 Task: Implement a Monte Carlo method for generating random samples from a distribution with various sampling techniques.
Action: Mouse moved to (238, 122)
Screenshot: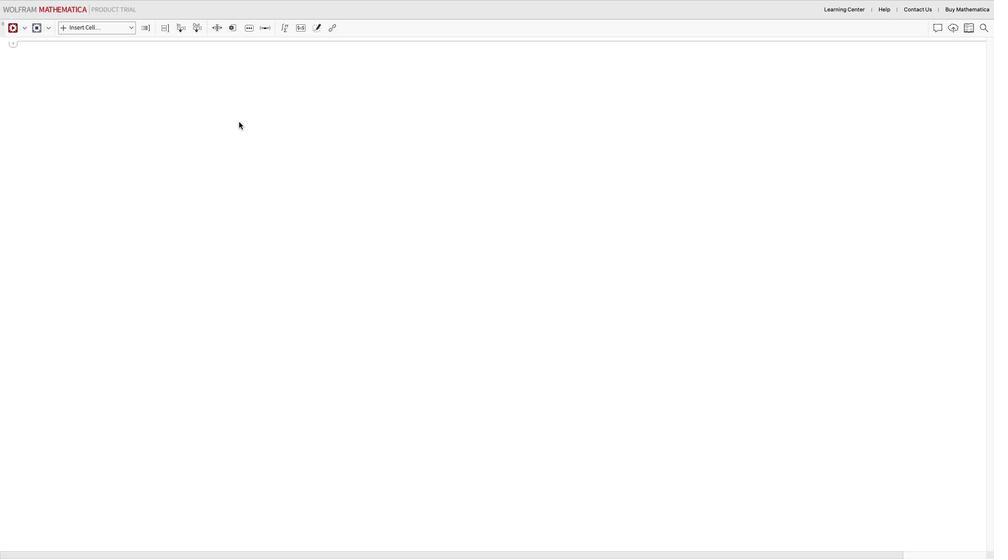 
Action: Mouse pressed left at (238, 122)
Screenshot: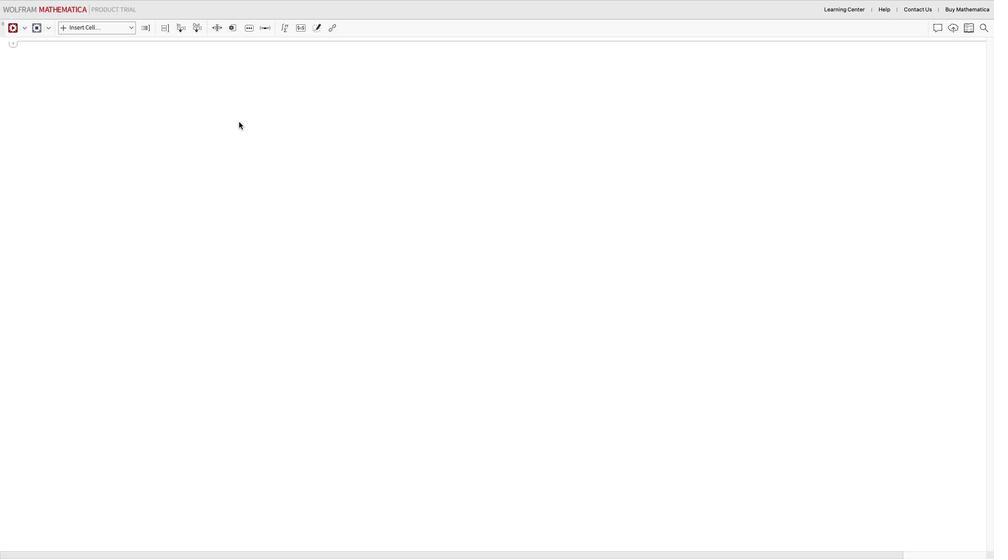 
Action: Mouse moved to (132, 29)
Screenshot: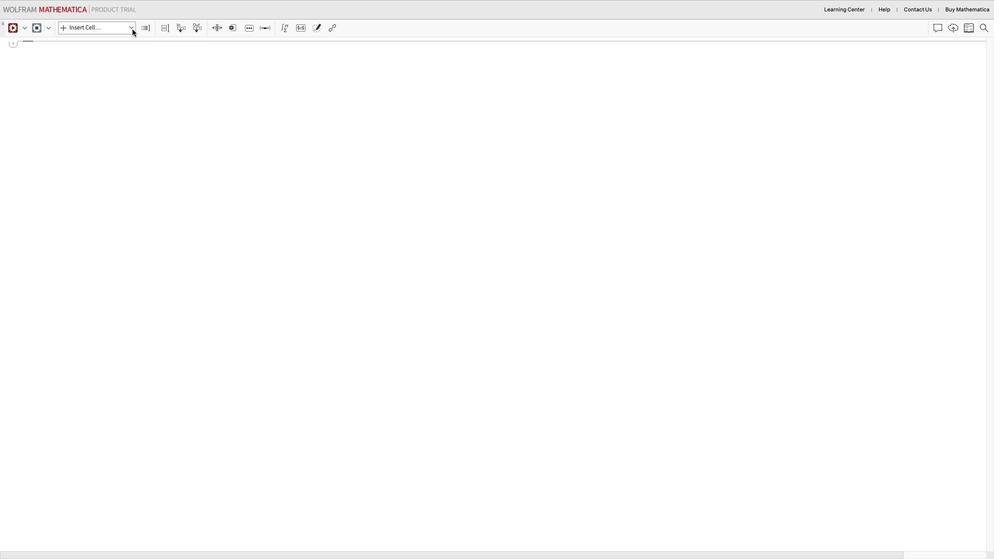 
Action: Mouse pressed left at (132, 29)
Screenshot: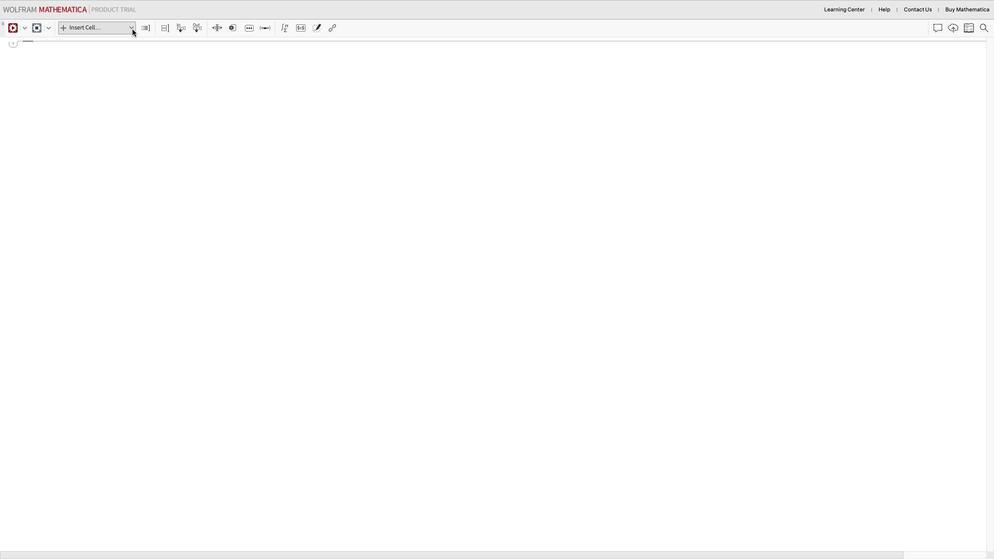 
Action: Mouse moved to (87, 45)
Screenshot: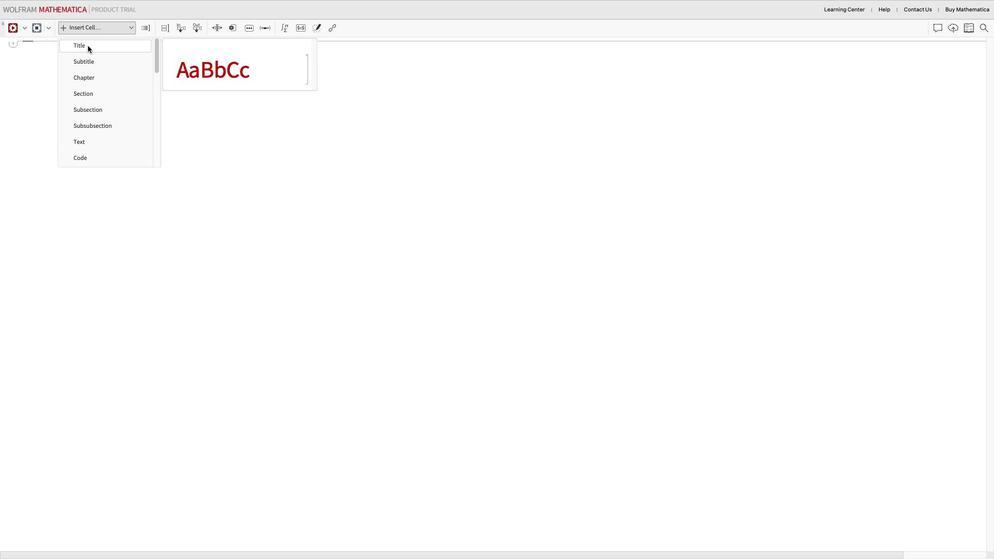 
Action: Mouse pressed left at (87, 45)
Screenshot: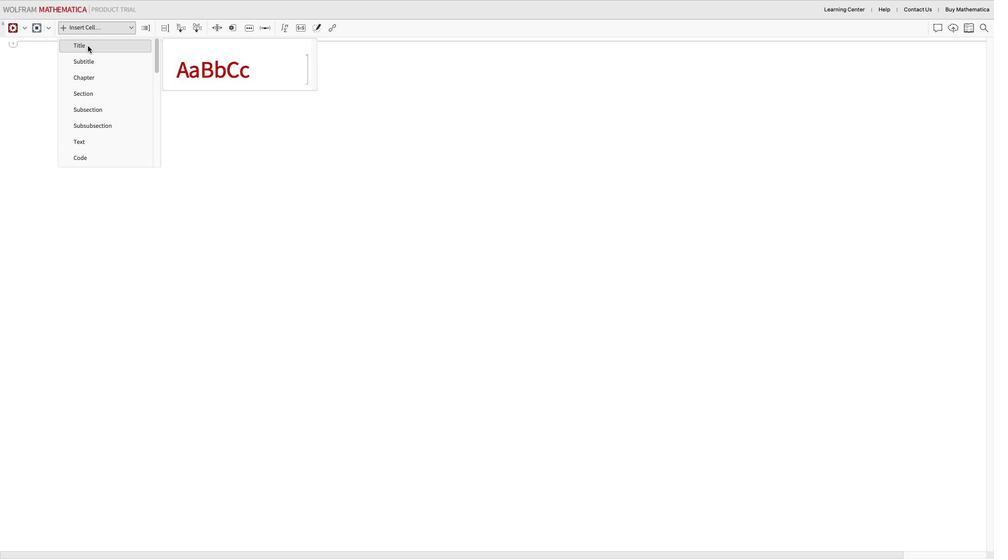 
Action: Mouse moved to (89, 69)
Screenshot: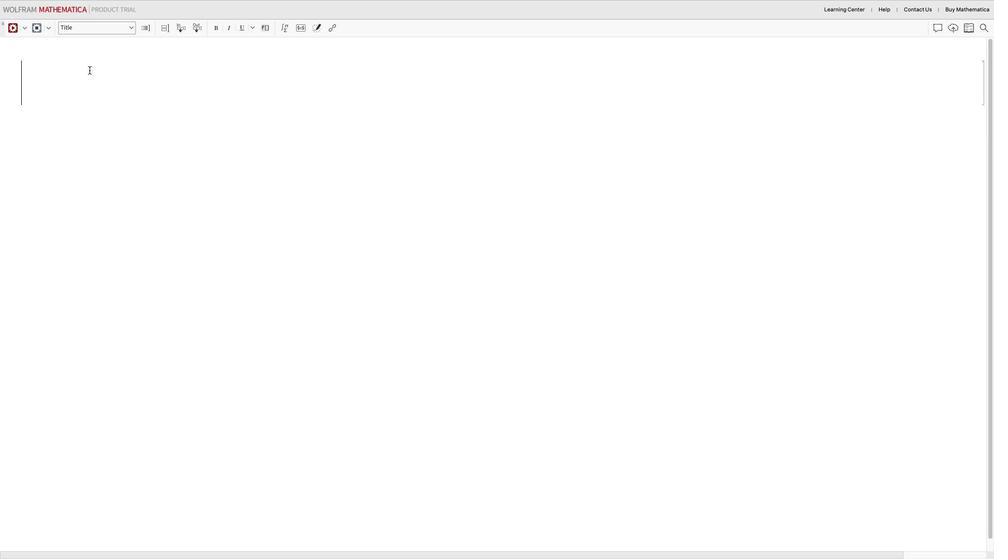 
Action: Mouse pressed left at (89, 69)
Screenshot: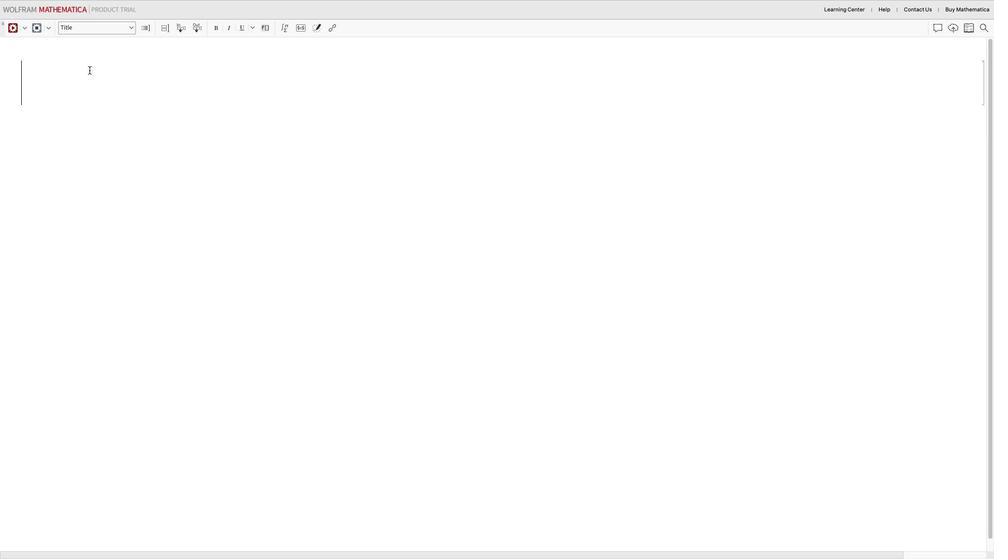 
Action: Mouse moved to (144, 207)
Screenshot: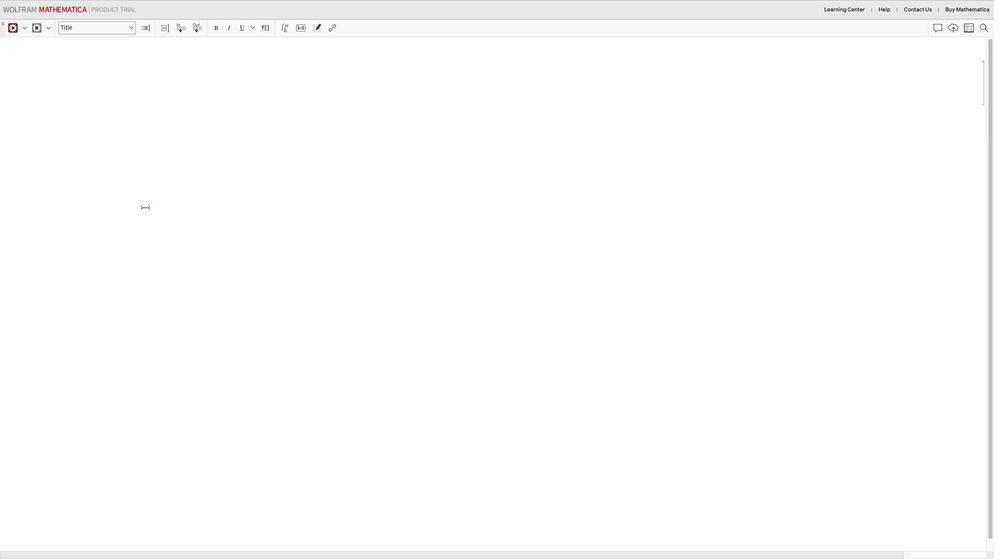 
Action: Key pressed Key.shift_r'M''o''n''t''e'Key.spaceKey.shift_r'C''a''r''l''o'Key.space'm''e''t''h''o''d'Key.space'f''o''r'Key.space'g''e''n''e''r''a''t''i''n''g'Key.space'r''a''b''d''o''m'Key.backspaceKey.backspaceKey.backspaceKey.backspace'n''d''o''m'Key.space's''a''m''p''l''e''s'Key.space'f''r''o''m'Key.space'a'Key.space'd''i''s''t''r''i''b''u''t''i''o''n'Key.space'w''i''t''h'Key.space'v''a''r''i''o''u''s'Key.space's''a''m''p''l''i''n''g'Key.space't''e''c''h''n''i''q''u''e''s'
Screenshot: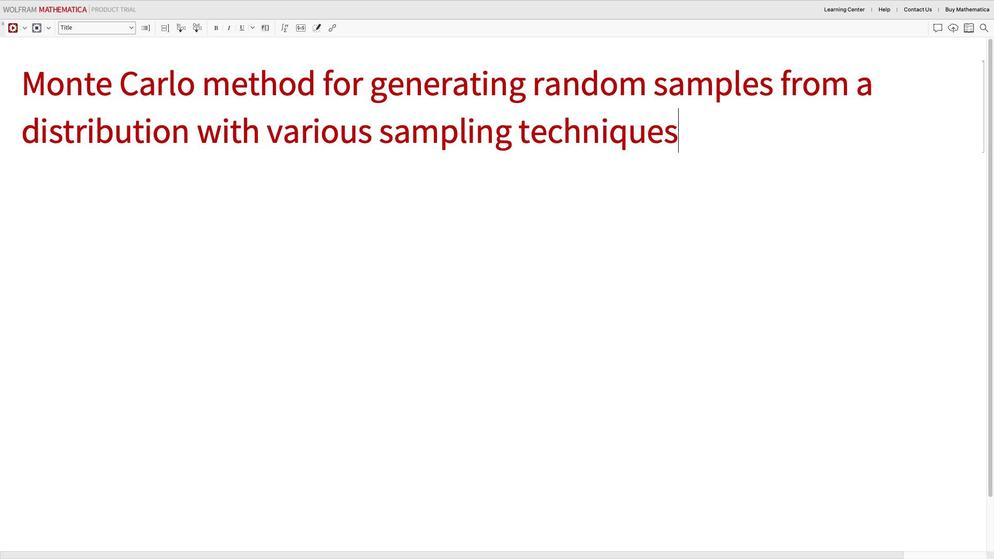 
Action: Mouse moved to (198, 255)
Screenshot: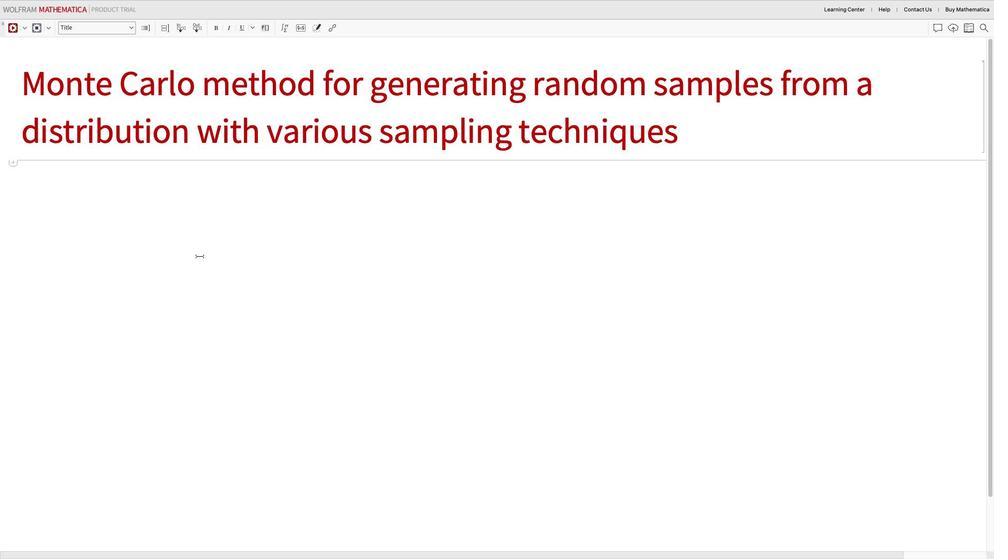 
Action: Mouse pressed left at (198, 255)
Screenshot: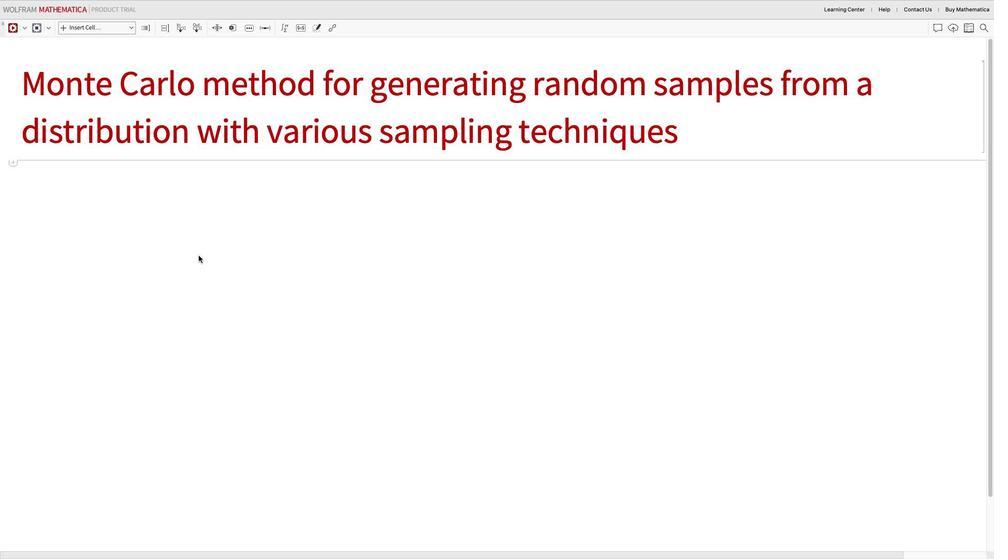
Action: Mouse moved to (131, 27)
Screenshot: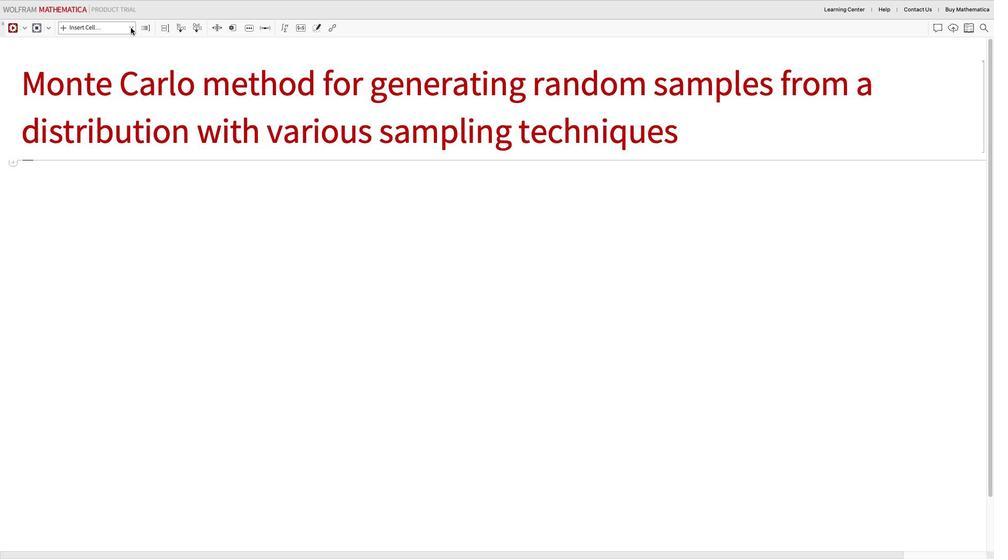 
Action: Mouse pressed left at (131, 27)
Screenshot: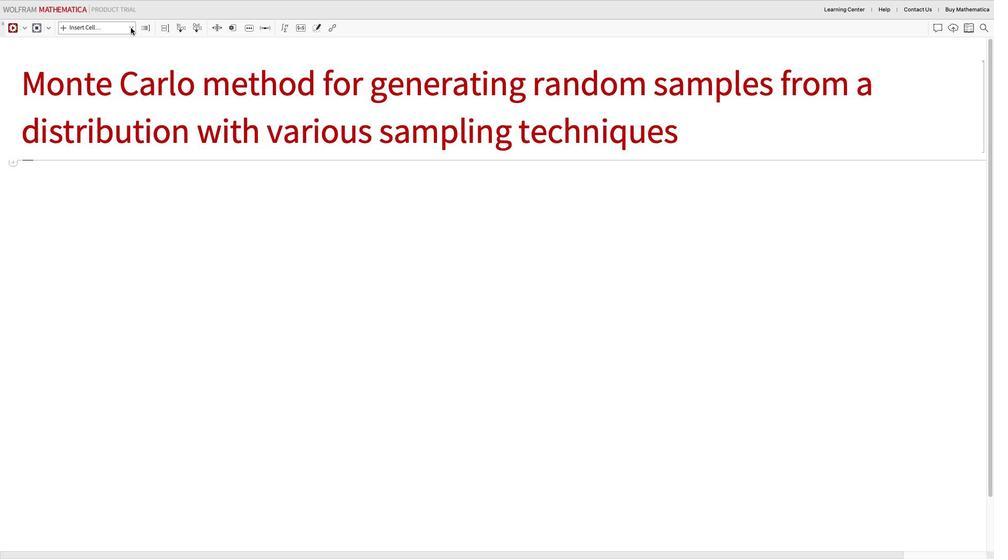 
Action: Mouse moved to (130, 158)
Screenshot: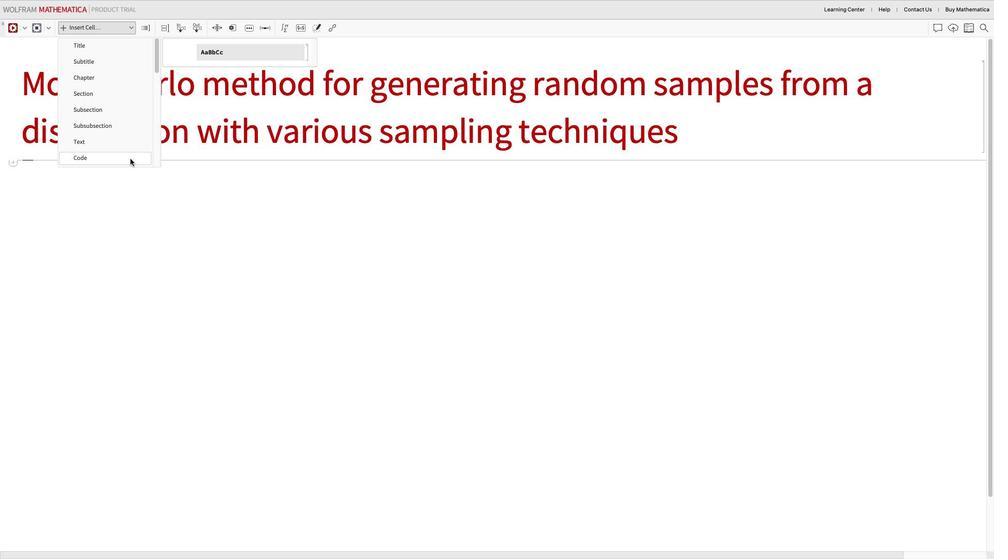 
Action: Mouse pressed left at (130, 158)
Screenshot: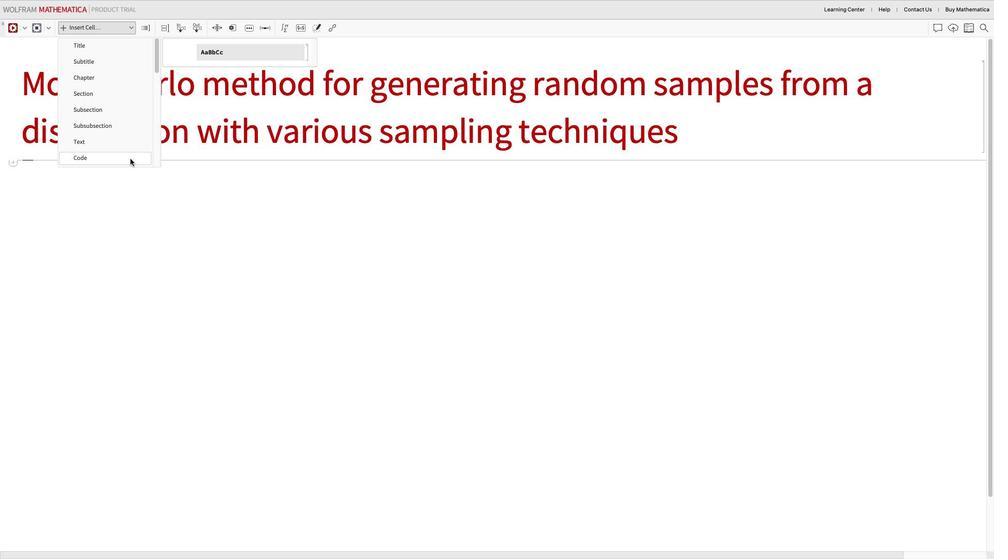 
Action: Mouse moved to (111, 175)
Screenshot: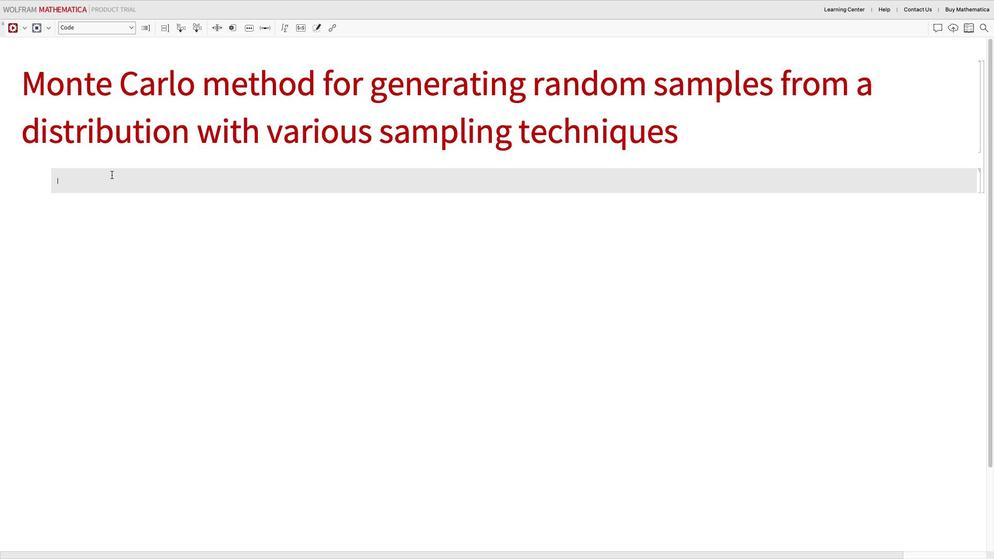 
Action: Mouse pressed left at (111, 175)
Screenshot: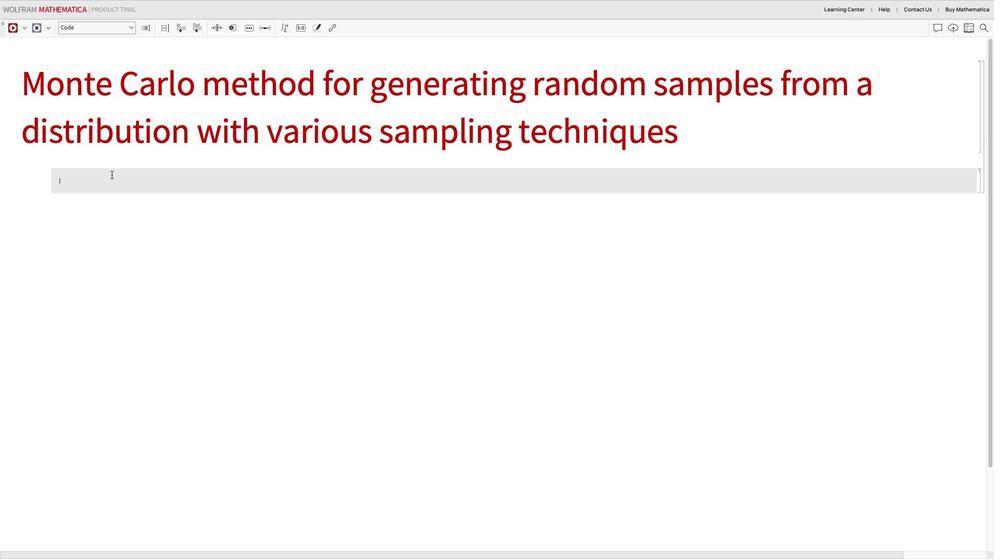 
Action: Mouse moved to (186, 272)
Screenshot: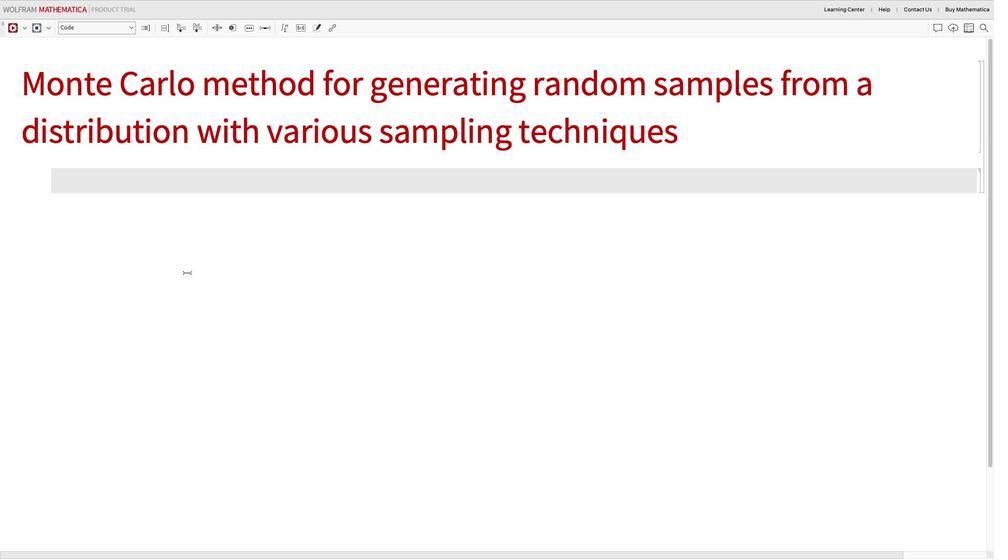 
Action: Key pressed Key.shift_r'(''*'
Screenshot: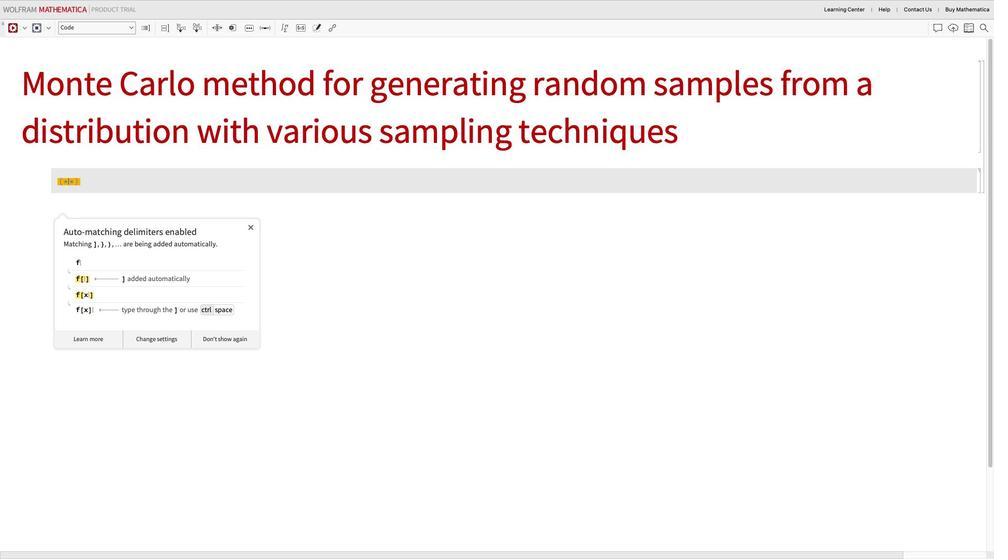 
Action: Mouse moved to (247, 229)
Screenshot: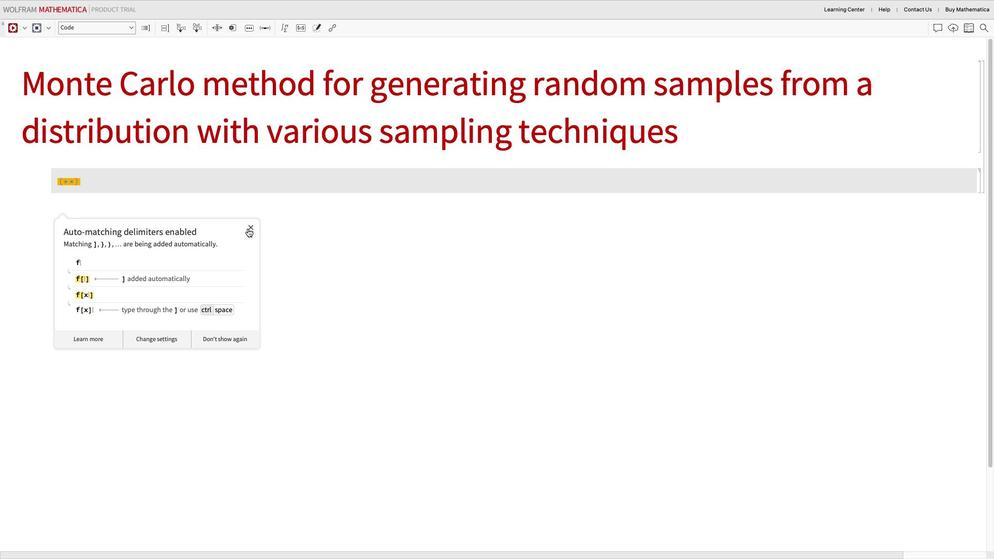 
Action: Mouse pressed left at (247, 229)
Screenshot: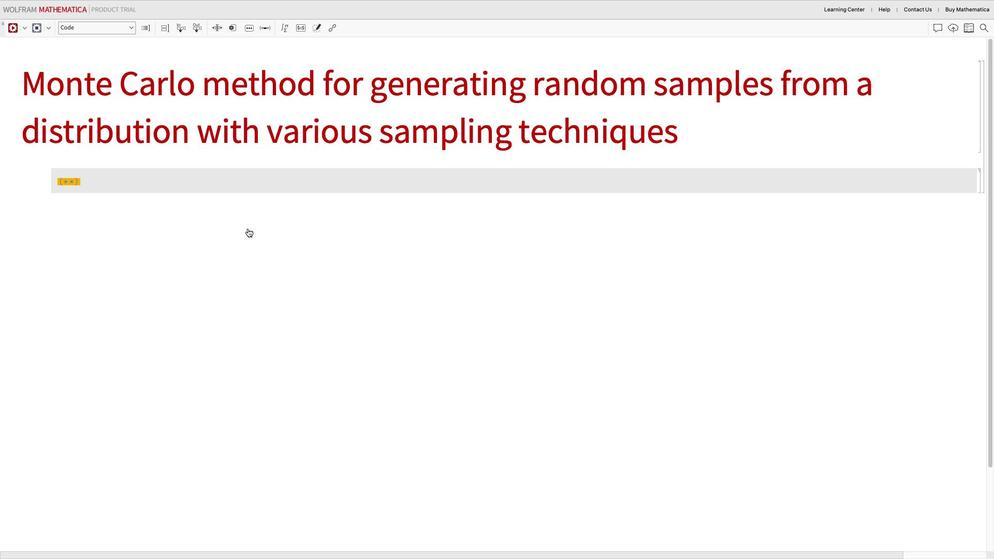 
Action: Key pressed Key.shift_r'D''e''f''i''n''e'Key.space't''h''e'Key.space'p''a''r''a''m''e''t''e''r''s'Key.space'o''f'Key.space't''h''e'Key.space'n''o''r''m''a''l'Key.space'd''i''s''t''r''i''b''u''t''i''o''n'Key.rightKey.rightKey.enter'm''e''a''n'Key.space'='Key.space'0'"'"Key.backspace';'Key.spaceKey.spaceKey.shift_r'(''*'Key.shift_r'M''e''a''n'Key.space'o''f'Key.space't''h''e'Key.space'd''i''s''t''r''i''b''u''t''i''o''n'Key.rightKey.rightKey.enter's''t''d'Key.shift_r'D''e''v'Key.space'='Key.space'1'';'Key.spaceKey.shift_r'(''*'Key.shift_r'S''t''a''n''d''a''r''d'Key.space'd''e''v''i''a''t''i''o''n'Key.space'o''f'Key.space't''h''e'Key.space'd''i''s''t''r''i''b''u''t''i''o''n''j'Key.backspaceKey.rightKey.rightKey.enter's''a''m''p''l''e'Key.shift_r'S''i''z''e'Key.space'='Key.space'1''0''0''0'';'Key.spaceKey.shift_r'(''*'Key.shift_r'N''u''m''b''e''r'Key.space'o''f'Key.space'r''a''n''d''o''m'Key.space's''a''m''p''l''e''s'Key.space't''o'Key.space'g''e''n''e''r''a''t''e'Key.rightKey.rightKey.enterKey.enterKey.shift_r'(''*'Key.shift_r'M''e''t''h''o''d'Key.space'1'Key.shift_r':'Key.spaceKey.shift_r'U''s''i''n''g'Key.spaceKey.shift_r'R''a''n''d''o''m'Key.shift_r'V''a''r''i''a''t''e'Key.space't''o'Key.space'g''e''n''e''r''a''t''e'Key.space'r''a''n''d''o''m'Key.space's''a''m''p''l''e''s'Key.rightKey.rightKey.enter's''a''m''p''l''e''s''1'Key.space'='Key.spaceKey.shift_r'R''a''n''d''o''m'Key.shift_r'V''a''r''i''a''t''e''['Key.shift_r'N''o''r''m''a''l'Key.shift_r'D''i''s''t''r''i''b''u''t''i''o''n''[''m''e''a''n'','Key.space's''t''d'Key.shift_r'D''e''v'Key.right','Key.space's''a''m''p''l''e'Key.shift_r'S''i''z''e'Key.right';'Key.enterKey.enterKey.shift_r'(''*'Key.shift_r'M''e''t''h''o''d'Key.space'2'Key.shift_r':'Key.spaceKey.shift_r'U''s''i''n''g'Key.space'a'Key.spaceKey.backspaceKey.backspace'b''u''i''l''t''-''i''n'Key.spaceKey.shift_r'M''o''n''t''e'Key.spaceKey.shift_r'C''a''r''l''o'Key.space's''i''m''u''l''a''t''i''o''n'Key.space'w''i''t''h'Key.spaceKey.shift_r'R''a''n''d''o''m'Key.shift_r'R''e''a''l'Key.rightKey.rightKey.enter's''a''m''p''l''e''s''2'Key.space'='Key.spaceKey.shift_r'R''a''n''d''o''m'Key.shift_r'R''e''a''l''['Key.shift_r'N''o''r''m''a''l'Key.shift_r'D''i''s''t''r''i''b''u''t''i''o''n'Key.backspace'n''[''m''e''a''n'','Key.spaceKey.shift_r's''t''d'Key.shift_r'D''e''v'Key.right','Key.space's''a''m''p''l''e'Key.shift_r'S''i''z''e'Key.right';'Key.enterKey.enterKey.shift_r'(''*'Key.shift_r'M''e''t''h''o''d'Key.space'3'Key.shift_r':'Key.spaceKey.shift_r'U''s''i''n''g'Key.space'a'Key.space'c''u''s''t''o''m'Key.spaceKey.shift_r'M''o''n''t''e'Key.spaceKey.shift_r'C''a''r''l''o'Key.space'm''e''t''h''o''d'Key.space'w''i''t''h'Key.spaceKey.shift_r'R''a''n''d''o''m'Key.shift_r'R''e''a''l'Key.rightKey.rightKey.enter's''a''m''p''l''e''s''3'Key.space'='Key.spaceKey.shift_r'T''a''b''l''e''['Key.shift_r'R''a''n''d''o''m'Key.shift_r'R''e''a''l''['Key.shift_r'N''o''r''m''a''l'Key.shift_r'D''i''s''t''r''i''b''u''t''i''o''n''[''m''e''a''n'','Key.space's''t''d'Key.shift_r'D''e''v'Key.rightKey.right','Key.spaceKey.shift_r'{''s''a''m''p''l''e'Key.shift_r'S''i''z''e'Key.rightKey.right';'Key.enterKey.enterKey.shift_r'(''*'Key.shift_r'D''i''s''p''l''a''y'Key.space's''u''m''m''a''r''y'Key.space's''t''a''t''i''s''r'Key.backspace't''i''c''s'Key.space'f''o''r'Key.space't''h''e'Key.space'g''e''n''e''r''a''t''e''d'Key.space's''a''m''p''l''e''s'Key.rightKey.rightKey.enterKey.shift_r'M''e''a''n''[''s''a''m''p''l''e''s''1'Key.rightKey.enterKey.shift_r'S''t''a''n''d''a''r''d'Key.shift_r'D''e''v''i''a''t''i''o''n''[''s''a''m''p''l''e''s''1'Key.rightKey.enterKey.enterKey.shift_r'(''*'Key.shift_r'P''l''o''t'Key.space't''o'Key.space'v''i''s''u''a''l''i''z''e'Key.space't''h''e'Key.space's''a''m''p''l''e''s'Key.rightKey.rightKey.enterKey.shift_r'H''i''s''t''o''g''r''a''m''[''s''a''m''p''l''e''s''1'','Key.spaceKey.shift_r'A''u''t''o''m''a''t''i''c'','Key.spaceKey.shift_r'"'Key.shift_r'P''D''F'Key.rightKey.rightKey.shift_rKey.enter
Screenshot: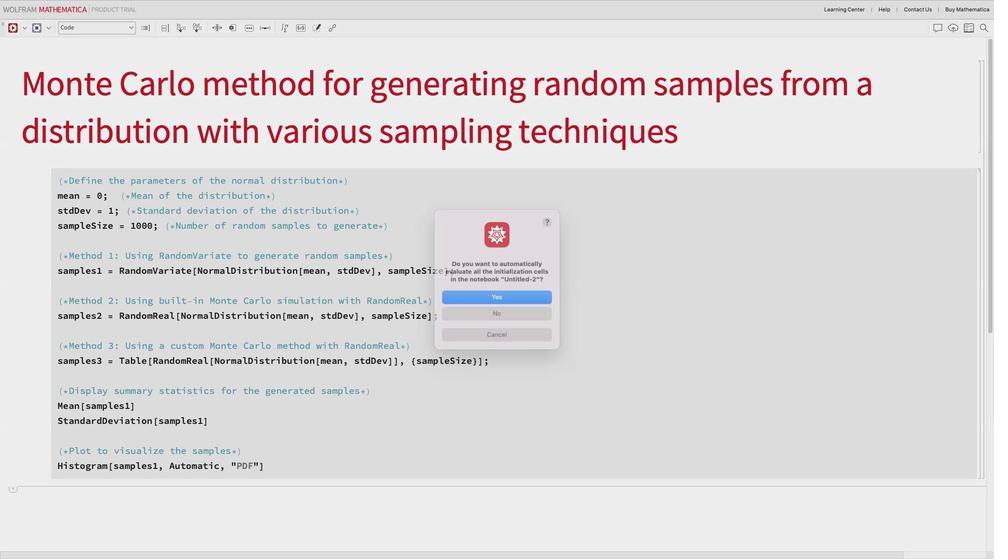 
Action: Mouse moved to (488, 296)
Screenshot: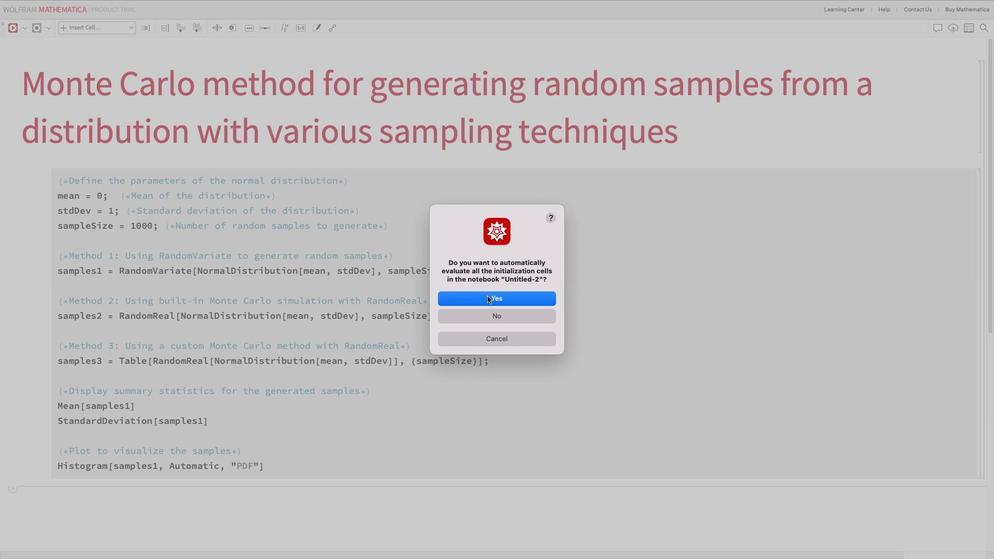 
Action: Mouse pressed left at (488, 296)
Screenshot: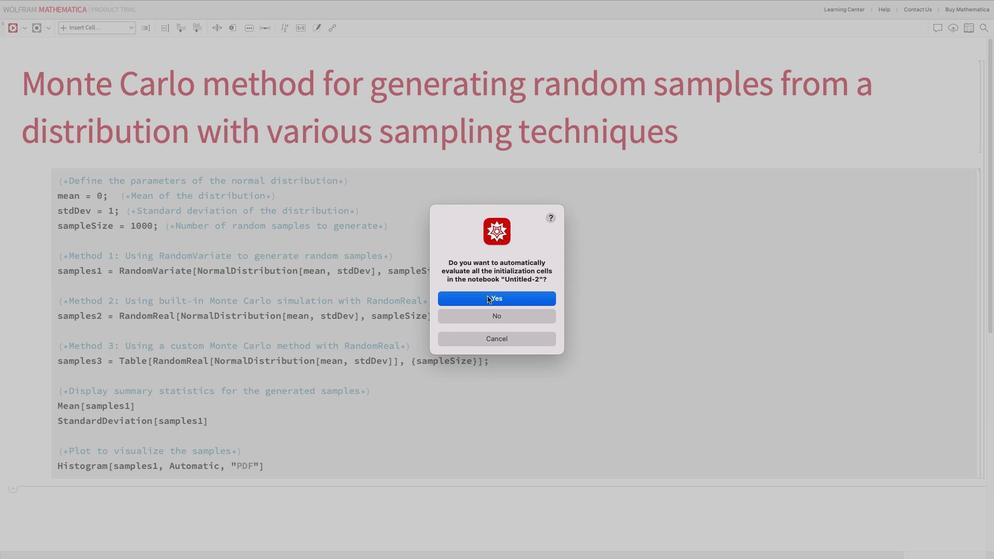 
Action: Mouse moved to (354, 382)
Screenshot: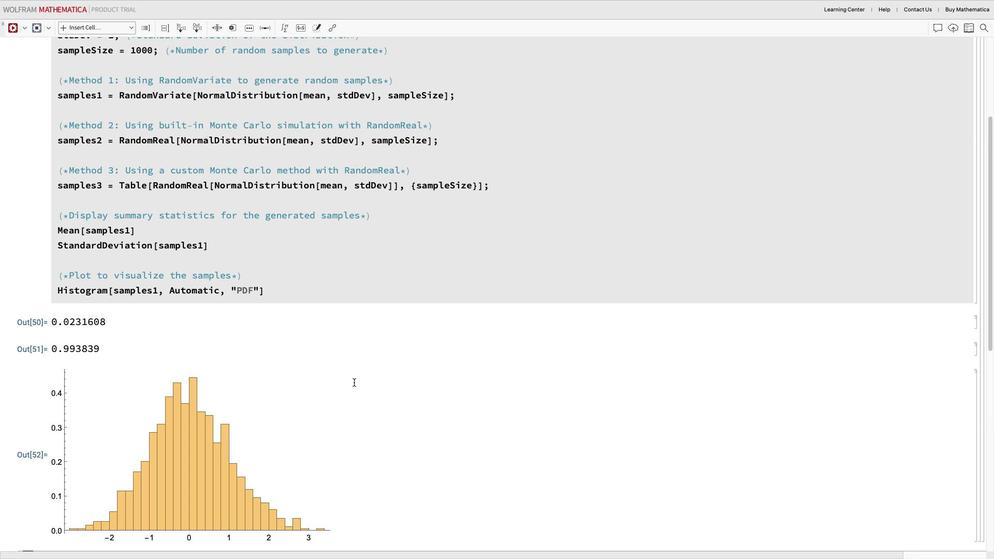 
Action: Mouse scrolled (354, 382) with delta (0, 0)
Screenshot: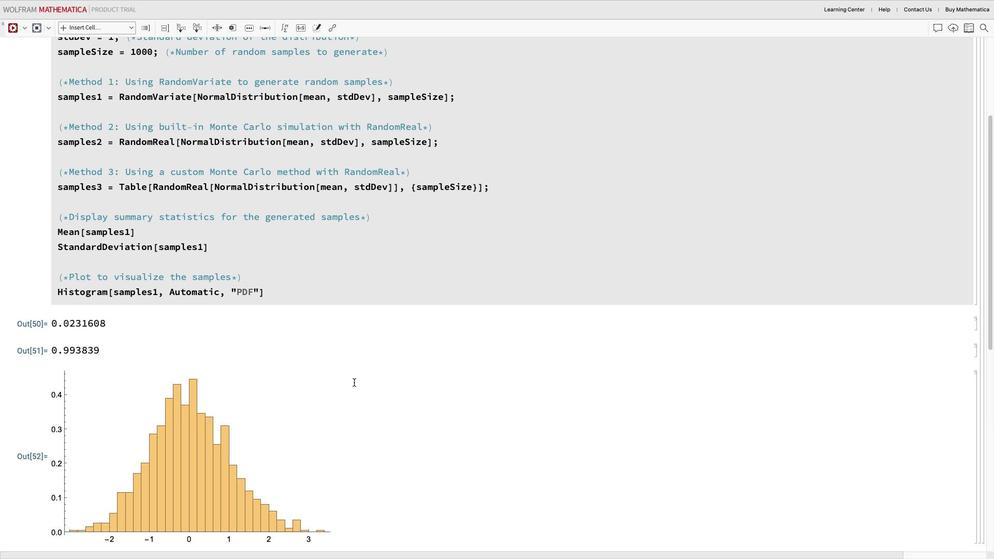 
Action: Mouse scrolled (354, 382) with delta (0, 0)
Screenshot: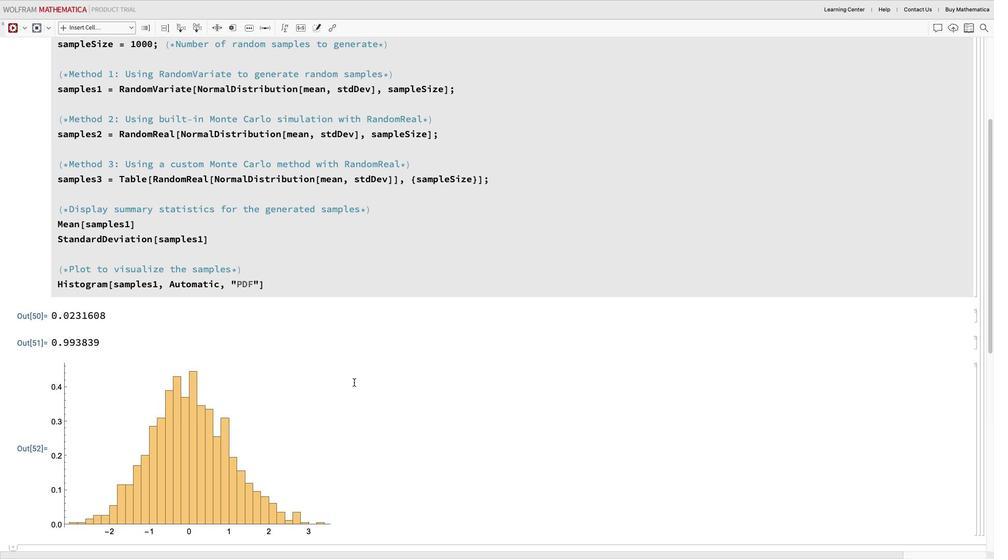 
Action: Mouse scrolled (354, 382) with delta (0, 0)
Screenshot: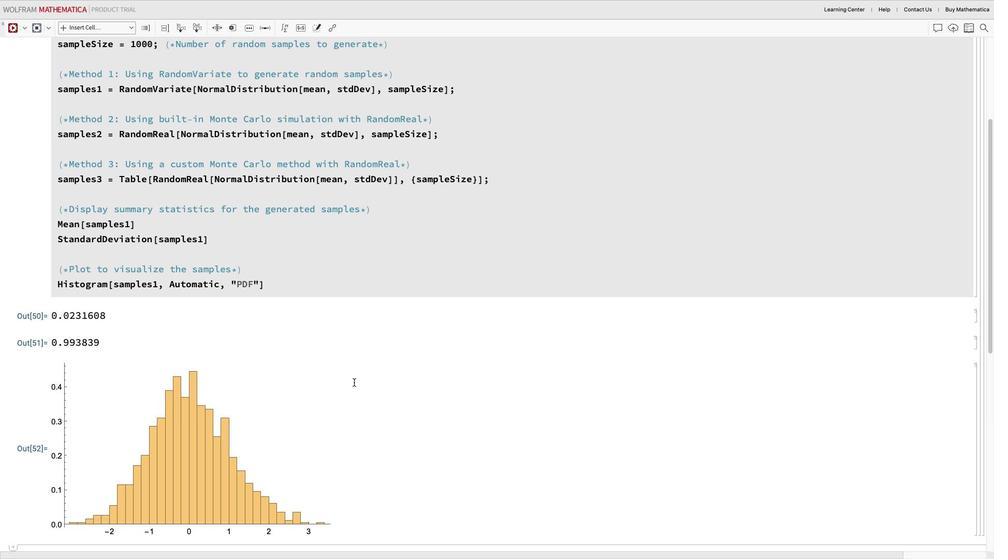 
Action: Mouse moved to (505, 218)
Screenshot: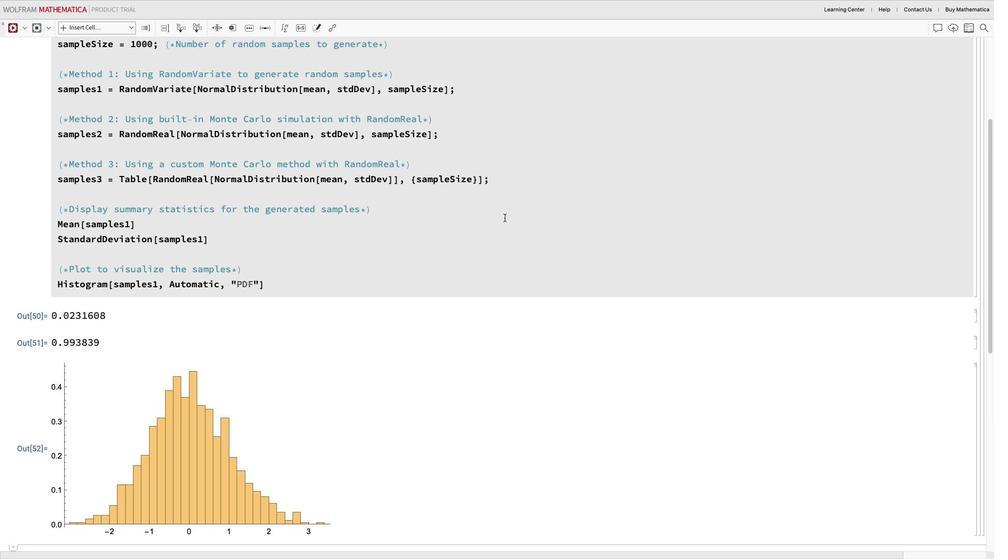 
